 Task: Create a section Speedster Streak and in the section, add a milestone IT risk management enhancement in the project CoolTech
Action: Mouse moved to (68, 238)
Screenshot: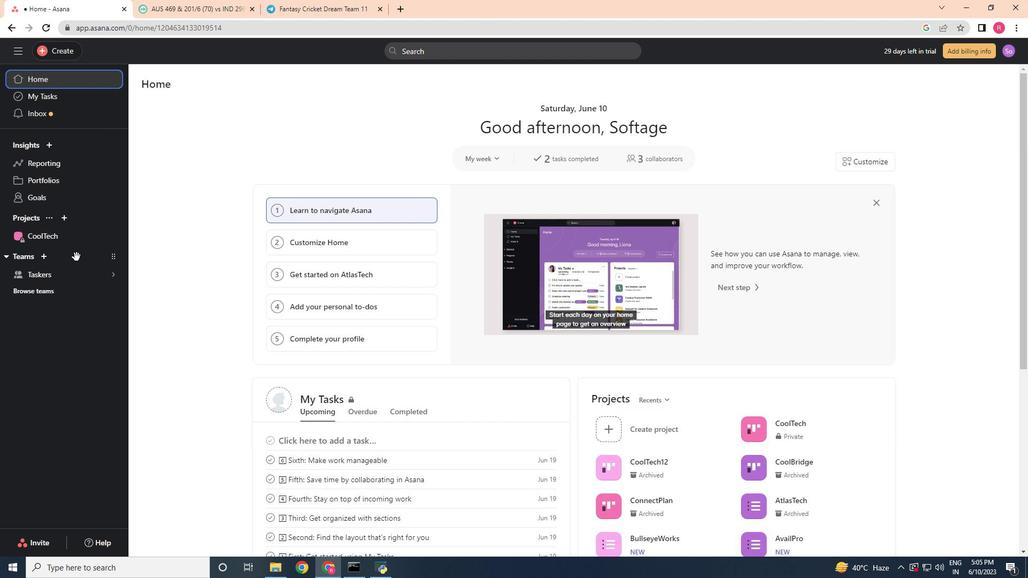 
Action: Mouse pressed left at (68, 238)
Screenshot: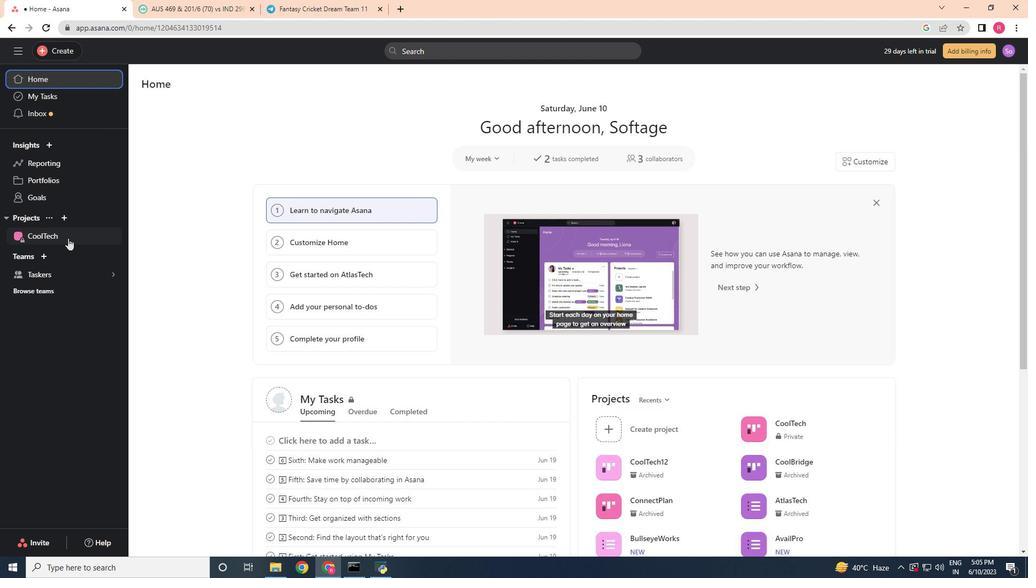 
Action: Mouse moved to (604, 552)
Screenshot: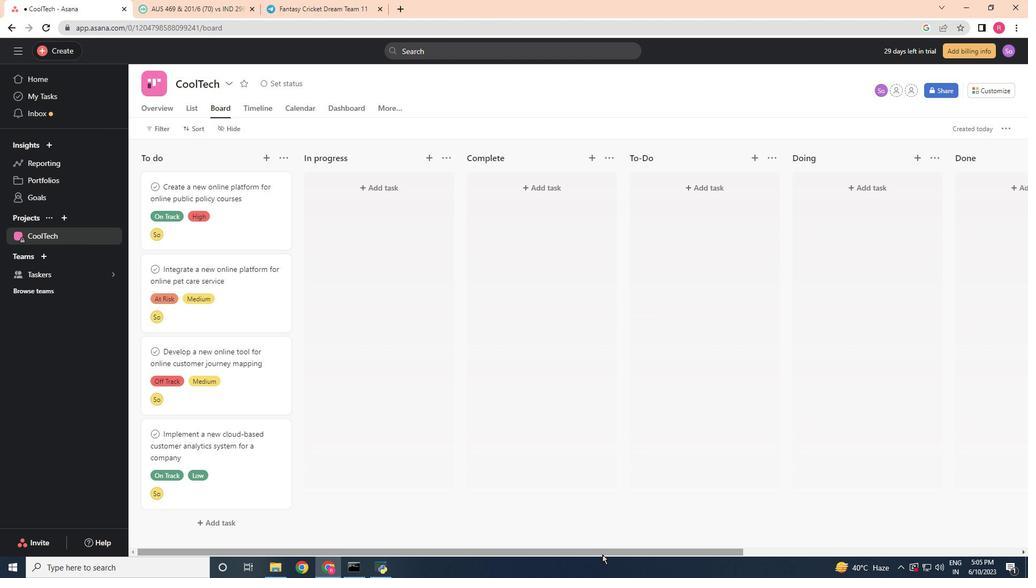 
Action: Mouse pressed left at (604, 552)
Screenshot: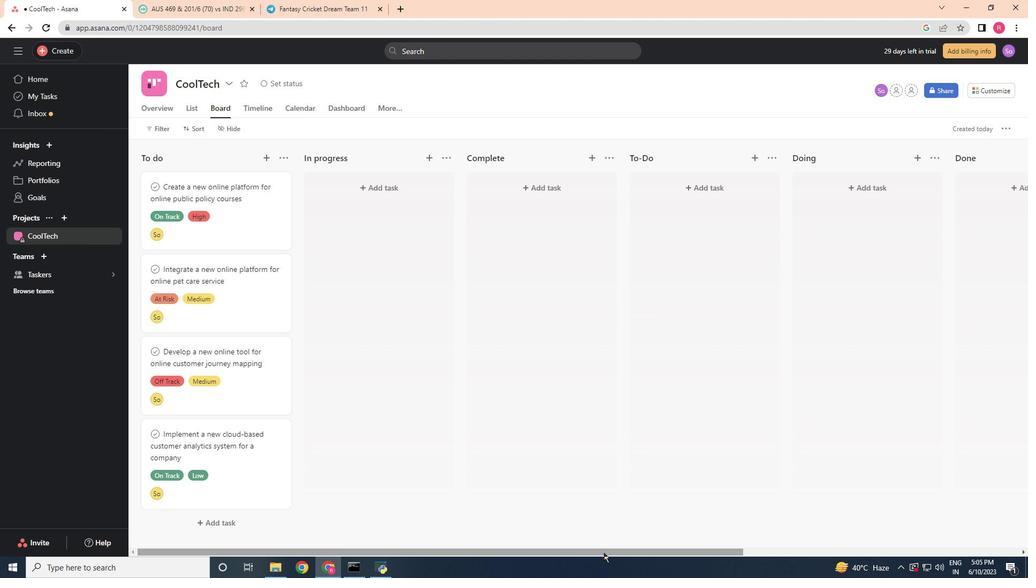 
Action: Mouse moved to (986, 152)
Screenshot: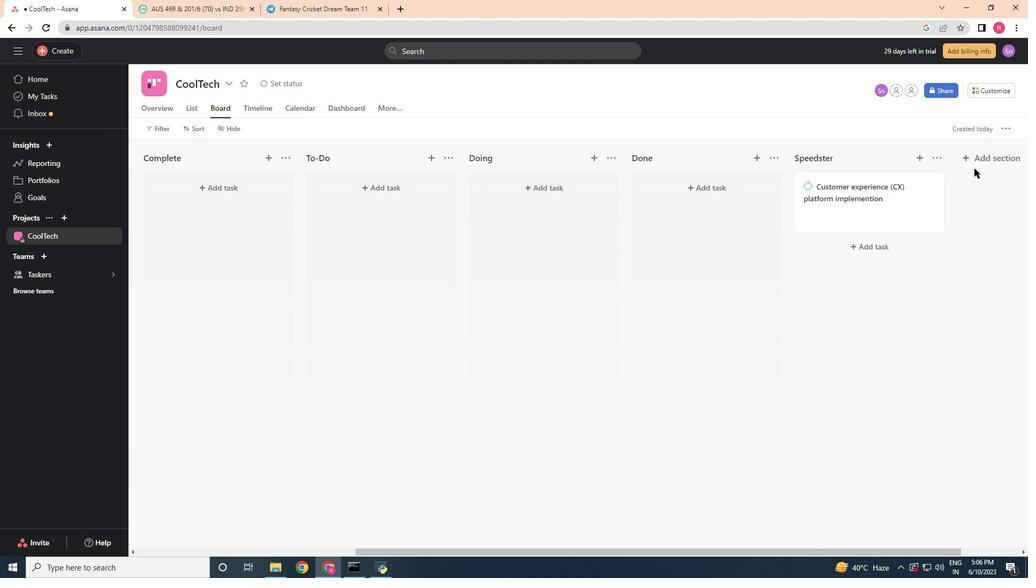 
Action: Mouse pressed left at (986, 152)
Screenshot: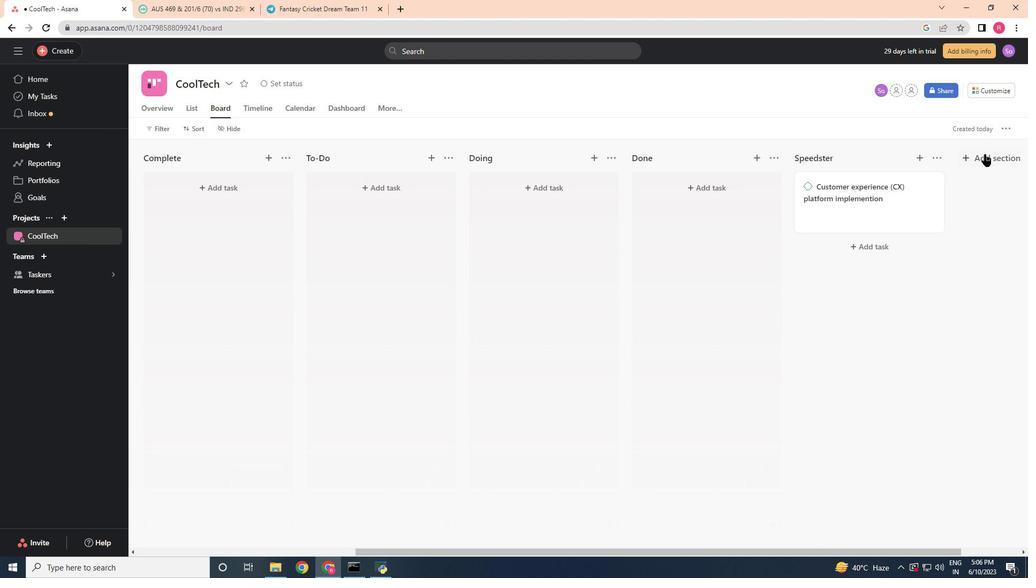
Action: Mouse moved to (985, 150)
Screenshot: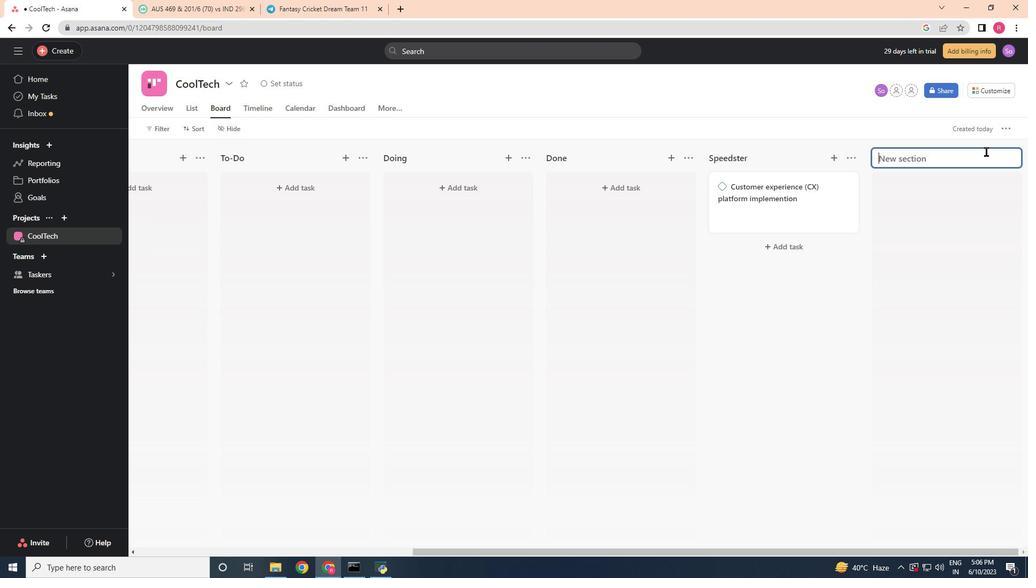 
Action: Key pressed <Key.shift><Key.shift><Key.shift><Key.shift><Key.shift><Key.shift><Key.shift><Key.shift><Key.shift><Key.shift><Key.shift><Key.shift><Key.shift><Key.shift><Key.shift><Key.shift><Key.shift><Key.shift>Speedster<Key.enter>
Screenshot: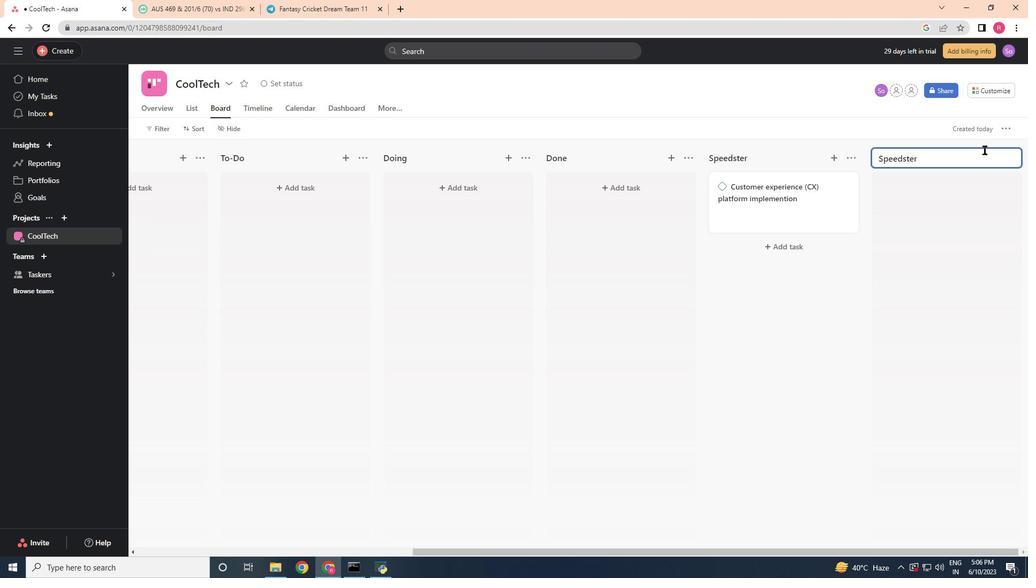
Action: Mouse moved to (803, 185)
Screenshot: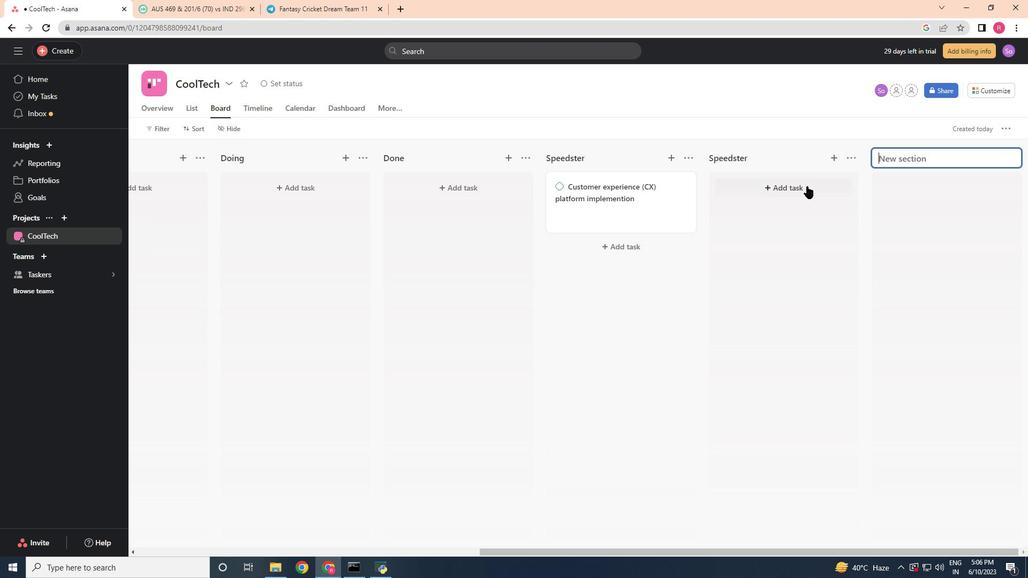 
Action: Mouse pressed left at (803, 185)
Screenshot: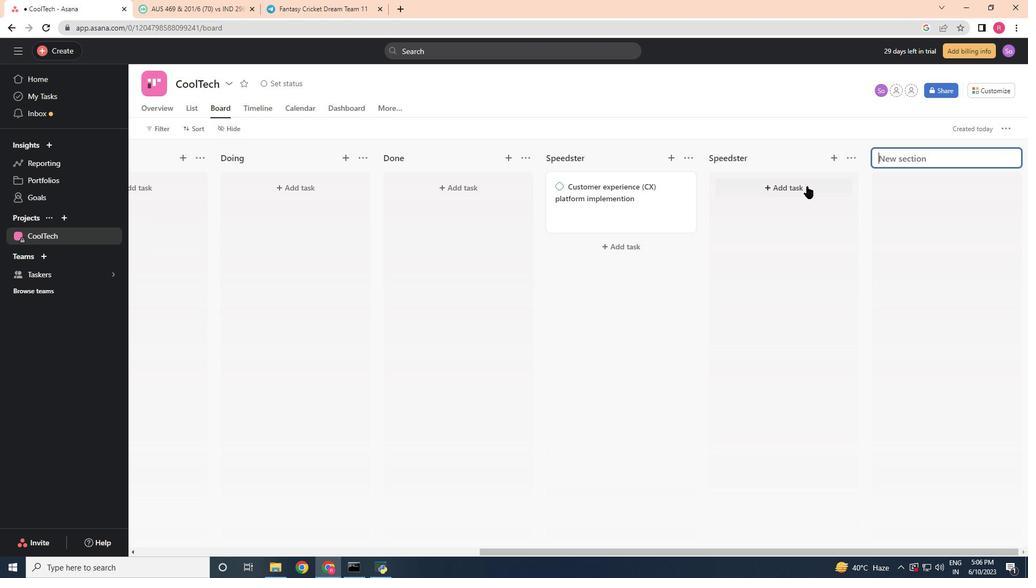 
Action: Mouse moved to (803, 185)
Screenshot: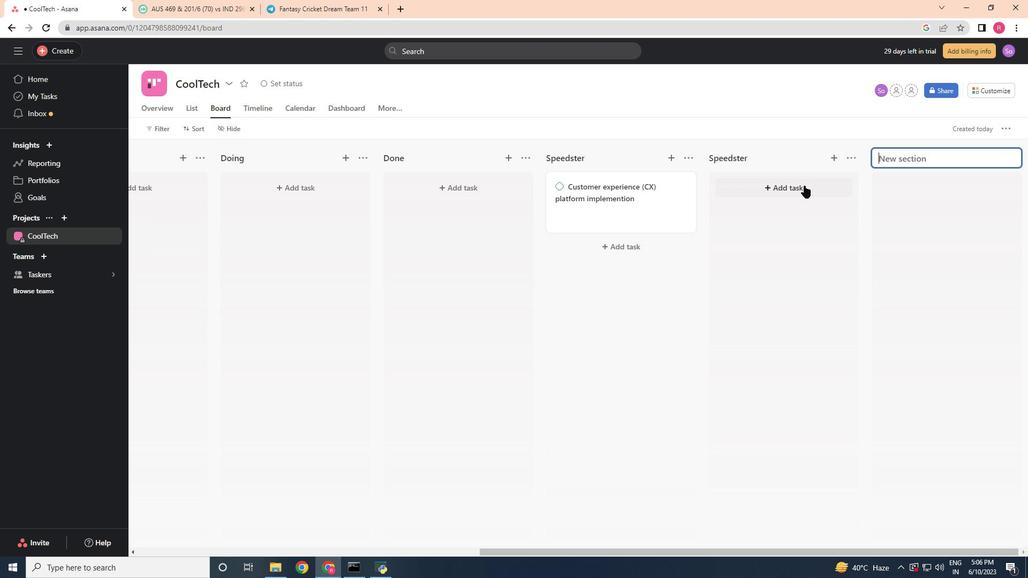 
Action: Key pressed <Key.shift>IT<Key.space>risk<Key.space>management<Key.space>enhancement
Screenshot: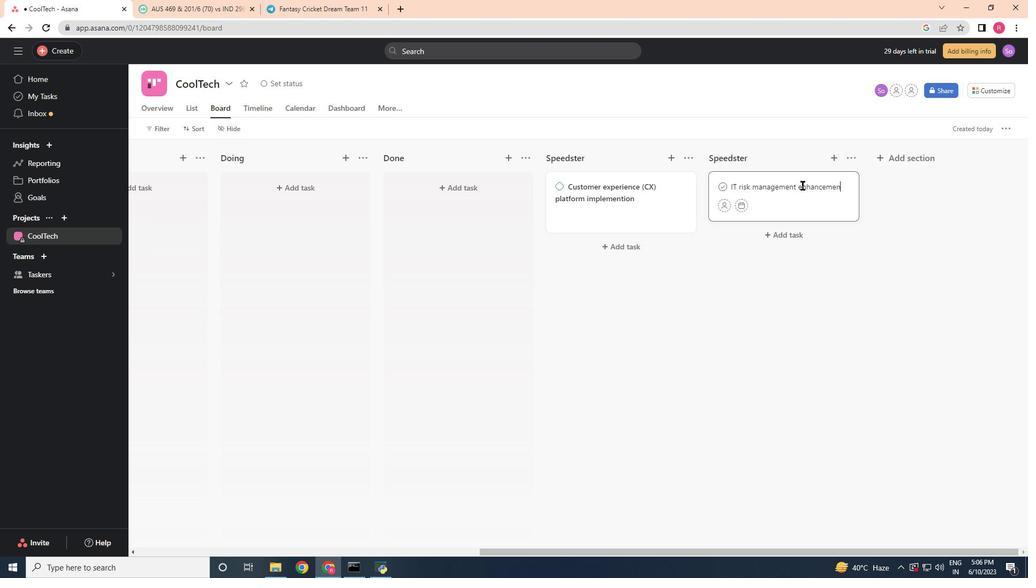
Action: Mouse moved to (804, 207)
Screenshot: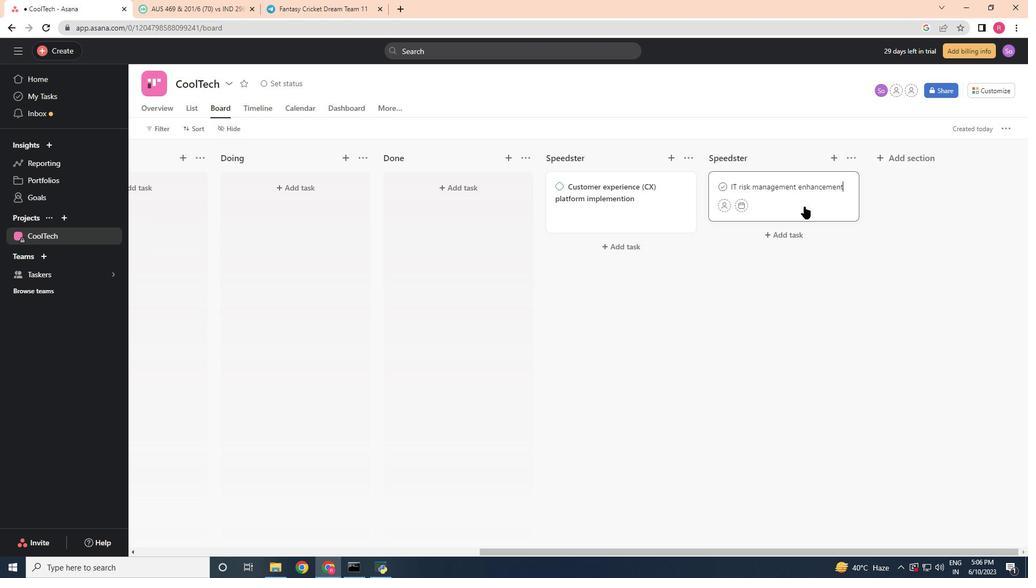 
Action: Mouse pressed right at (804, 207)
Screenshot: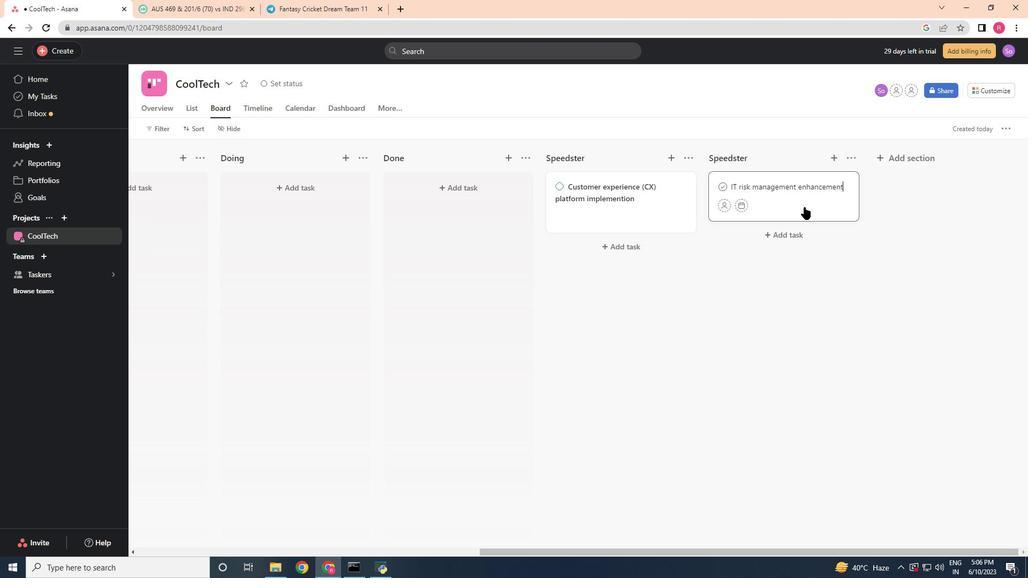 
Action: Mouse moved to (846, 395)
Screenshot: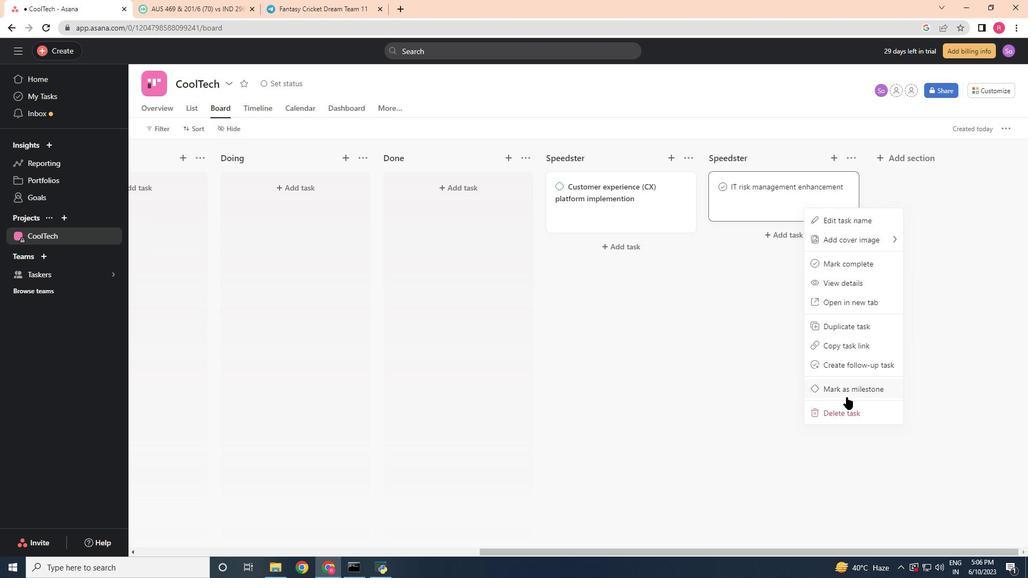 
Action: Mouse pressed left at (846, 395)
Screenshot: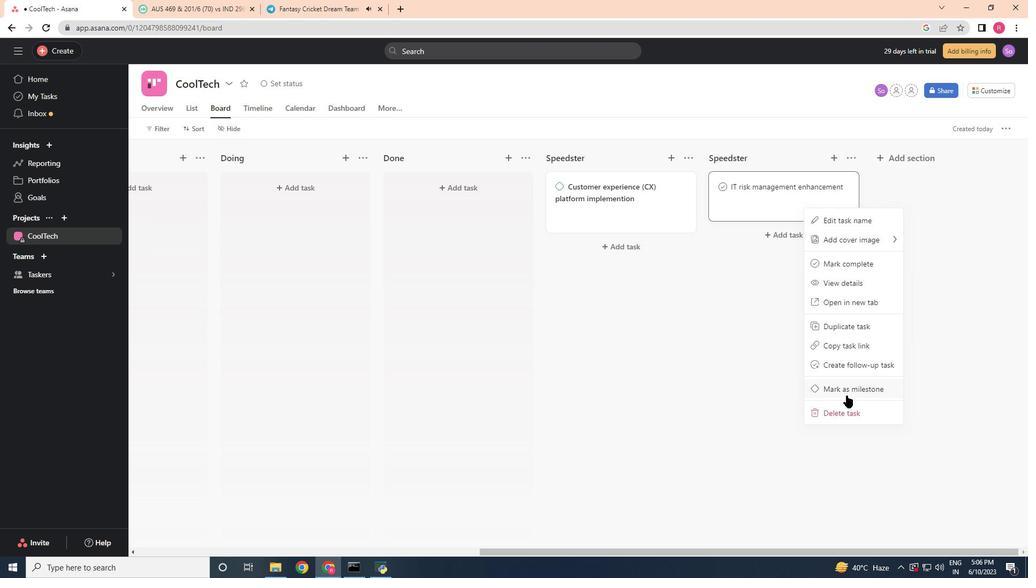
